 Task: Select a due date automation when advanced on, 2 days after a card is due add dates starting in more than 1 working days at 11:00 AM.
Action: Mouse moved to (1132, 85)
Screenshot: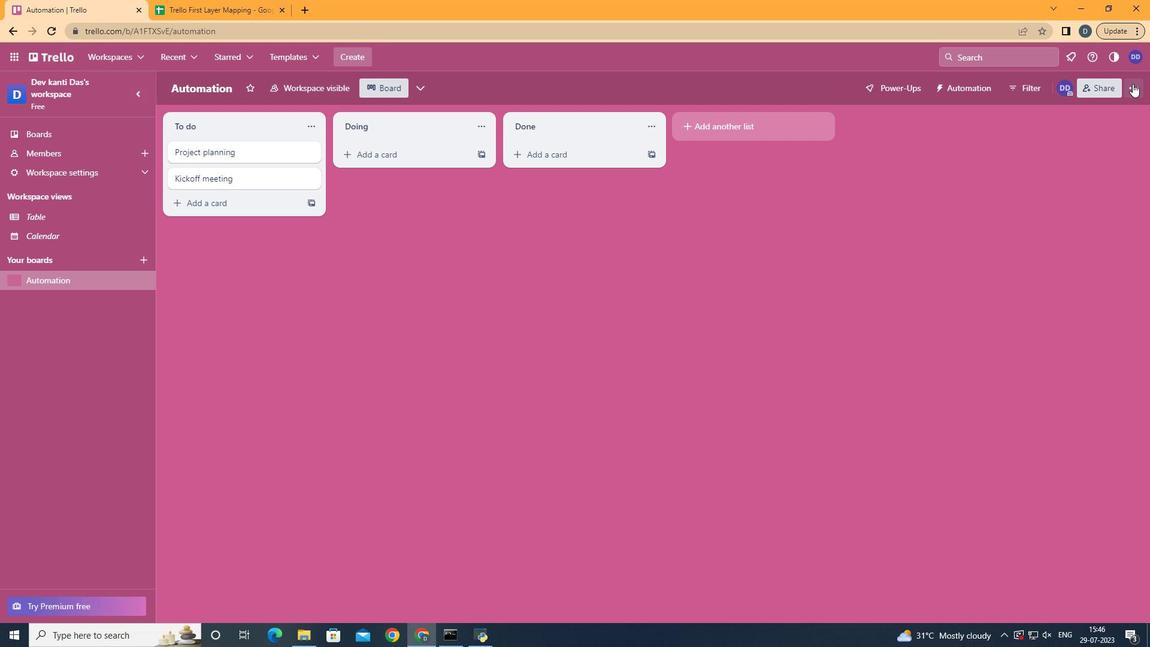 
Action: Mouse pressed left at (1132, 85)
Screenshot: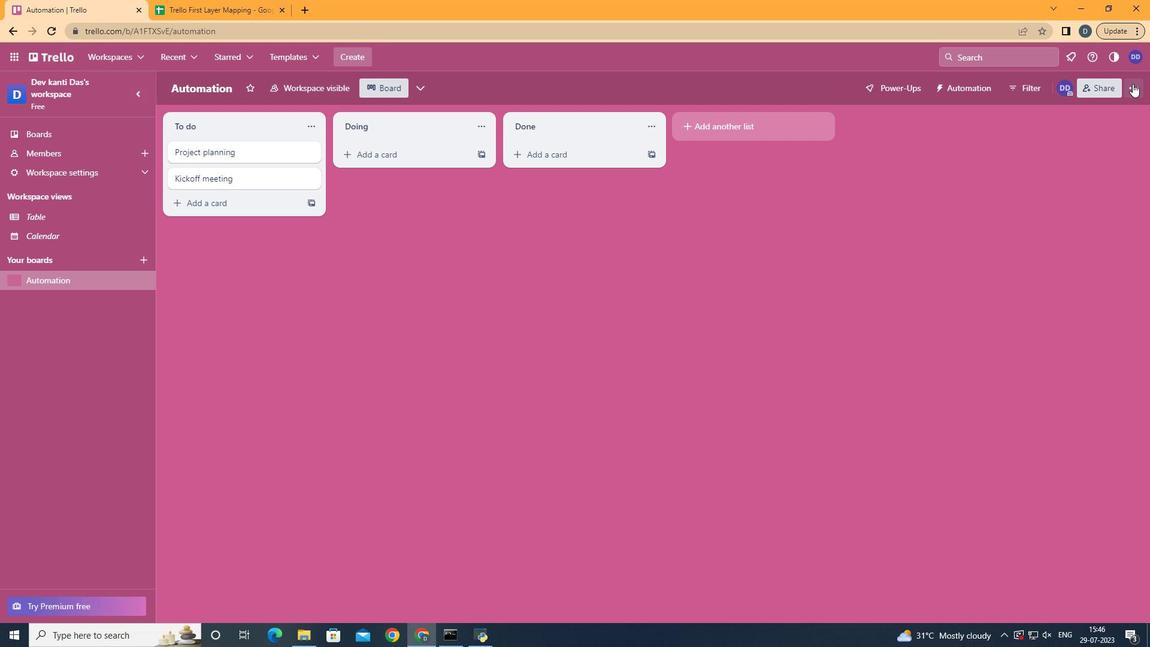 
Action: Mouse moved to (1080, 252)
Screenshot: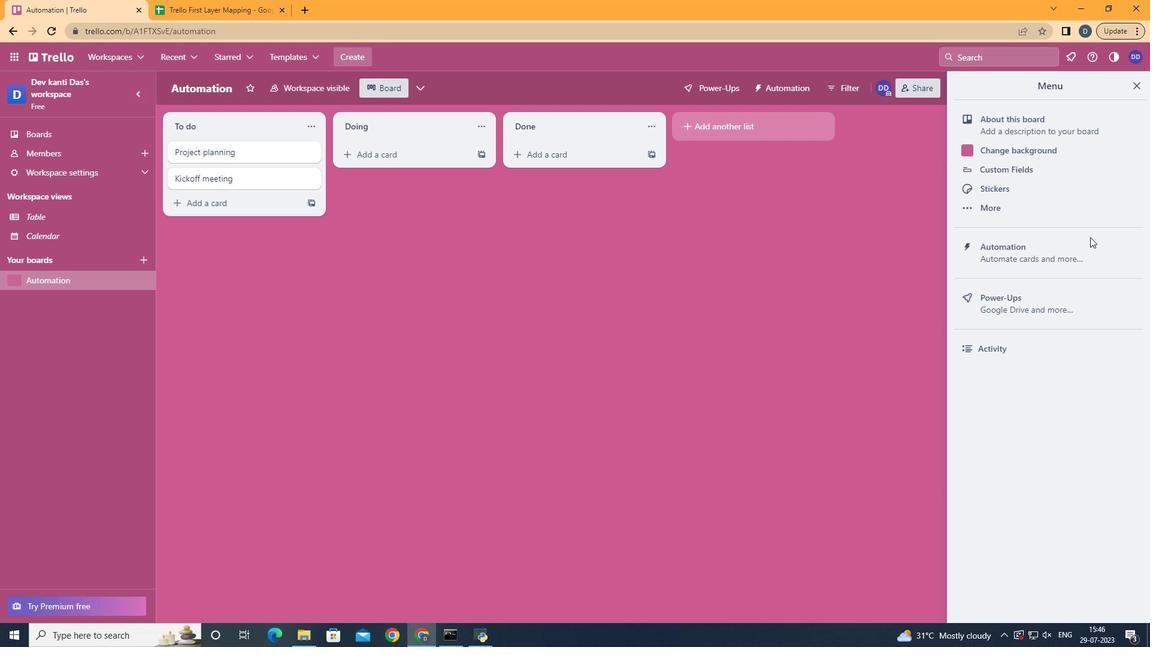 
Action: Mouse pressed left at (1080, 252)
Screenshot: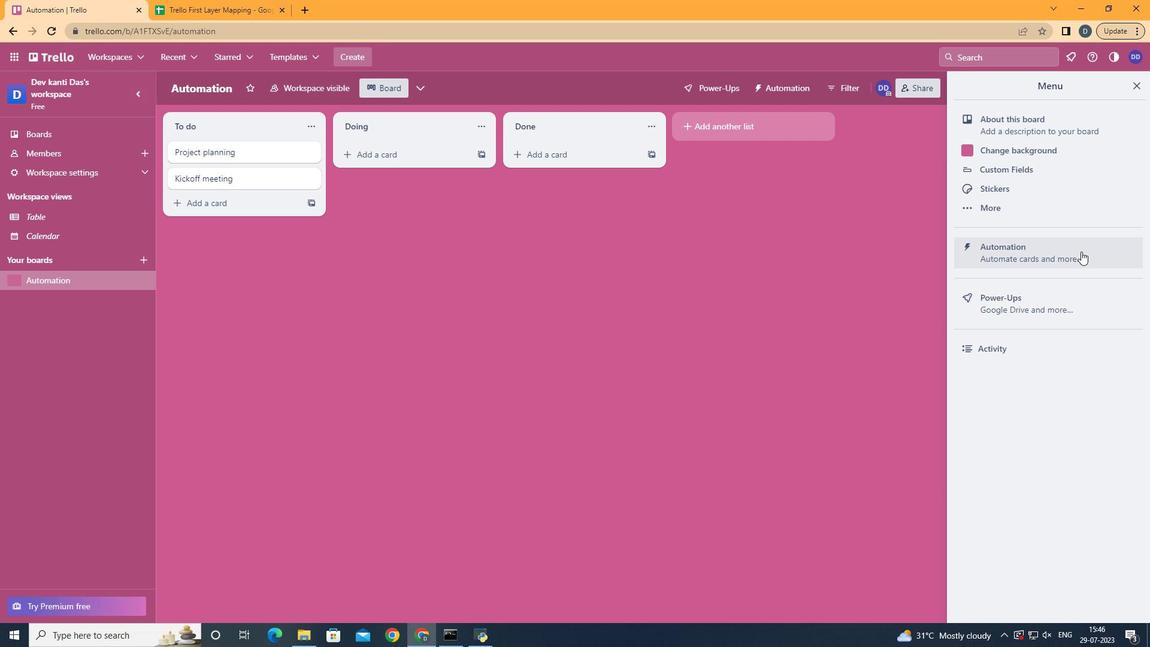 
Action: Mouse moved to (238, 233)
Screenshot: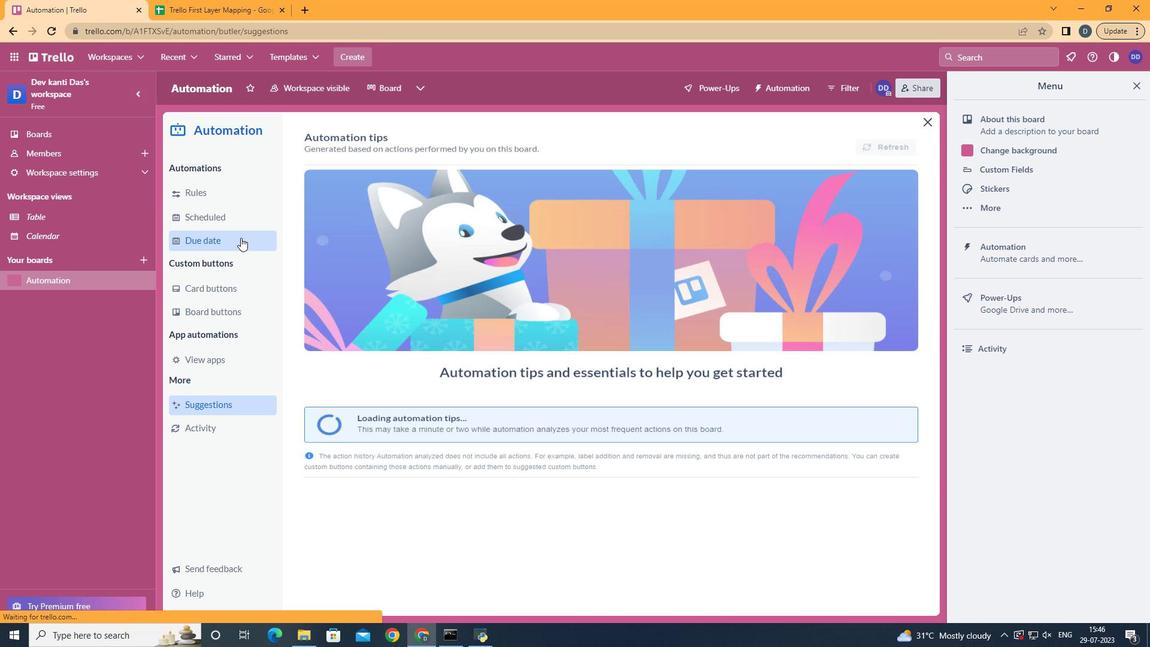 
Action: Mouse pressed left at (238, 233)
Screenshot: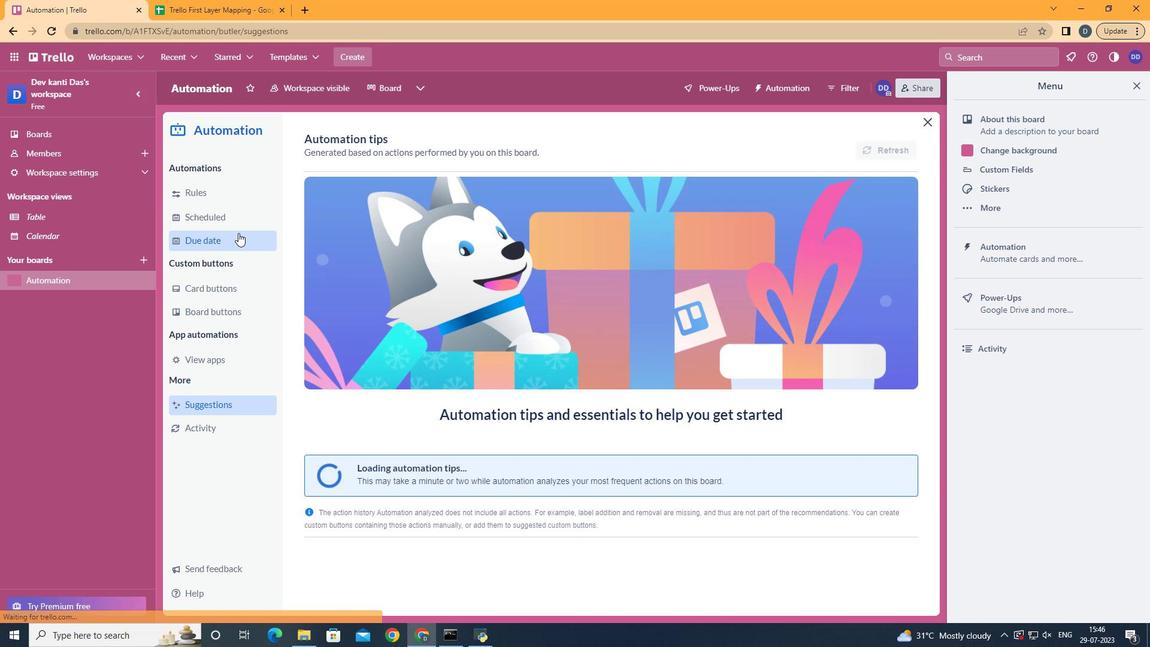 
Action: Mouse moved to (827, 132)
Screenshot: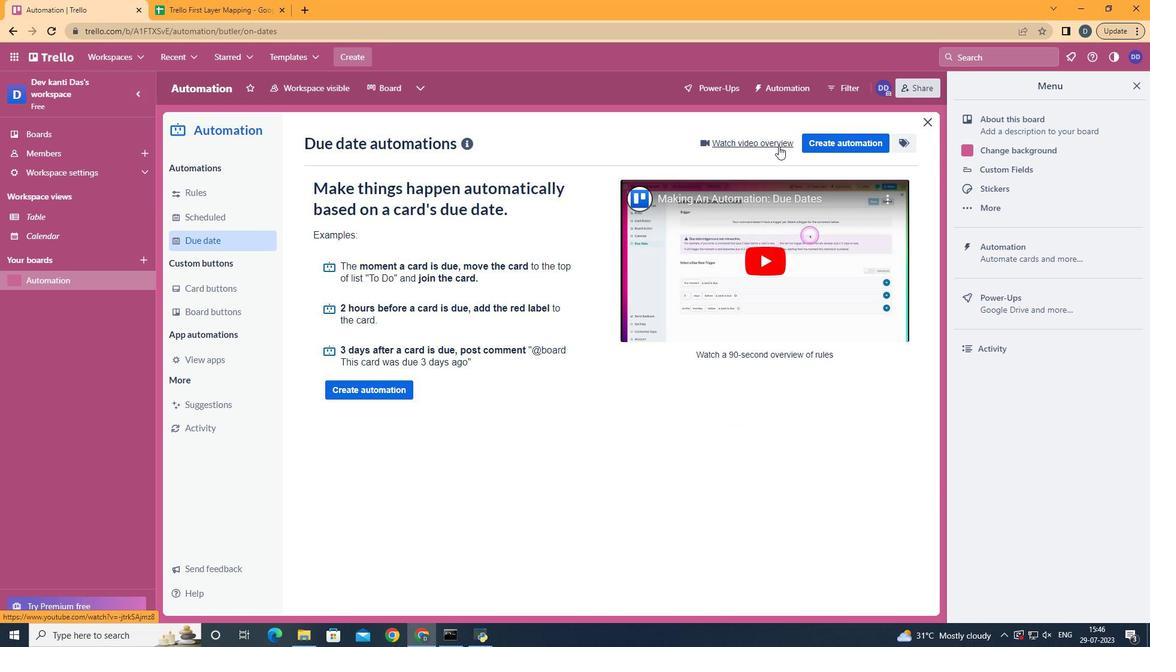 
Action: Mouse pressed left at (827, 132)
Screenshot: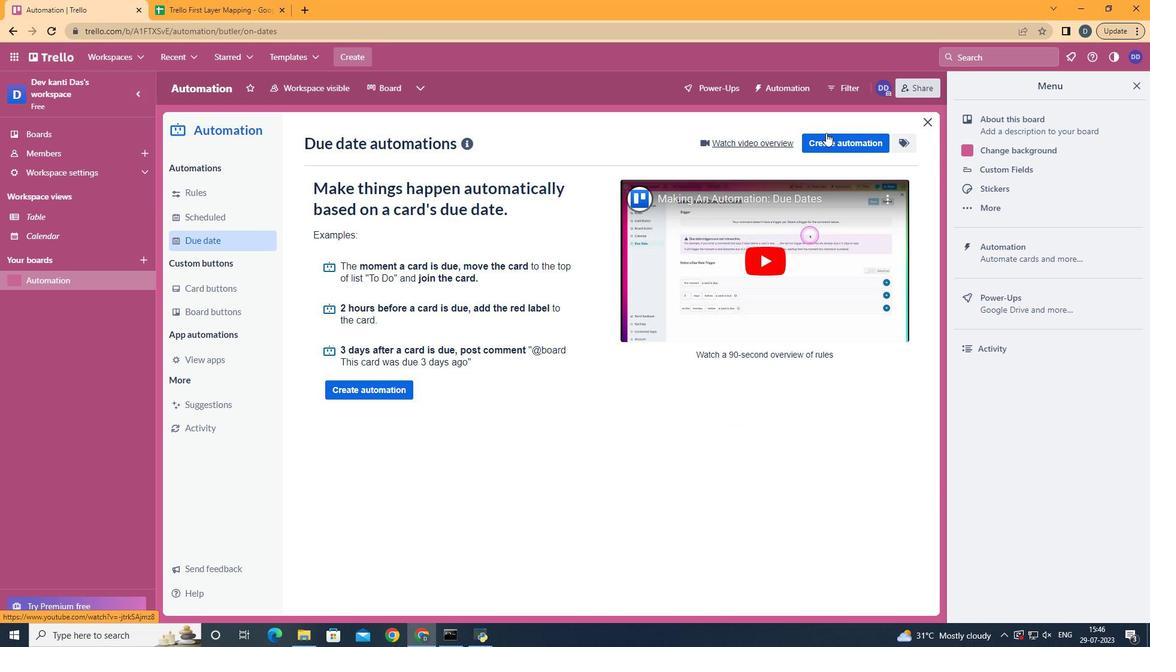 
Action: Mouse moved to (833, 150)
Screenshot: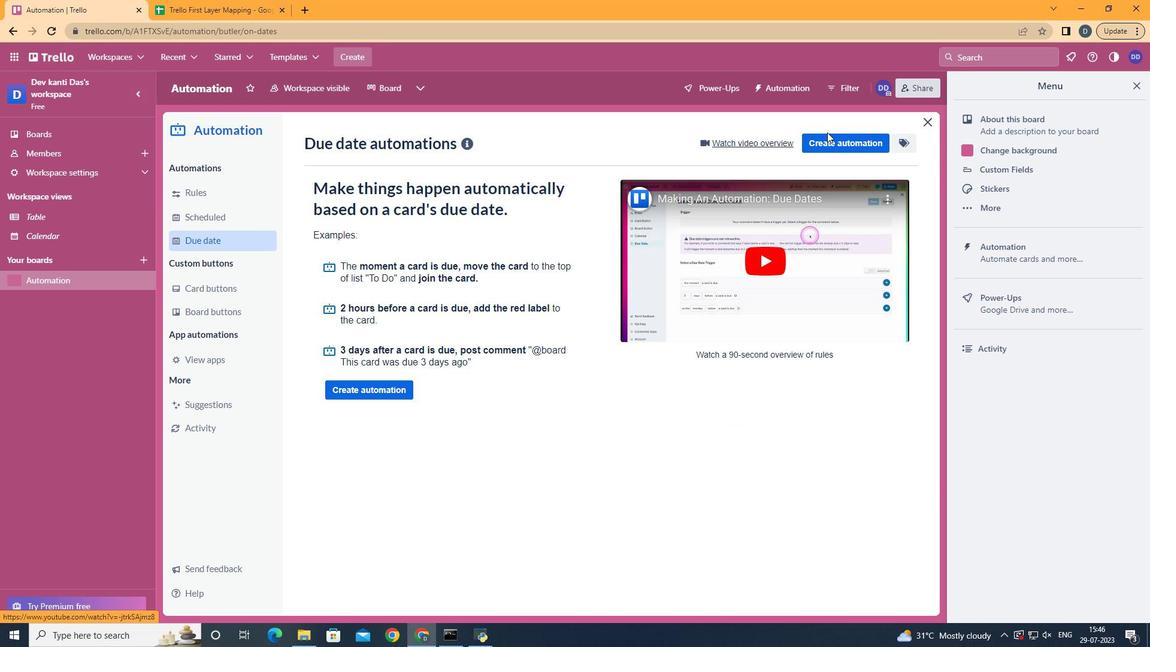 
Action: Mouse pressed left at (833, 150)
Screenshot: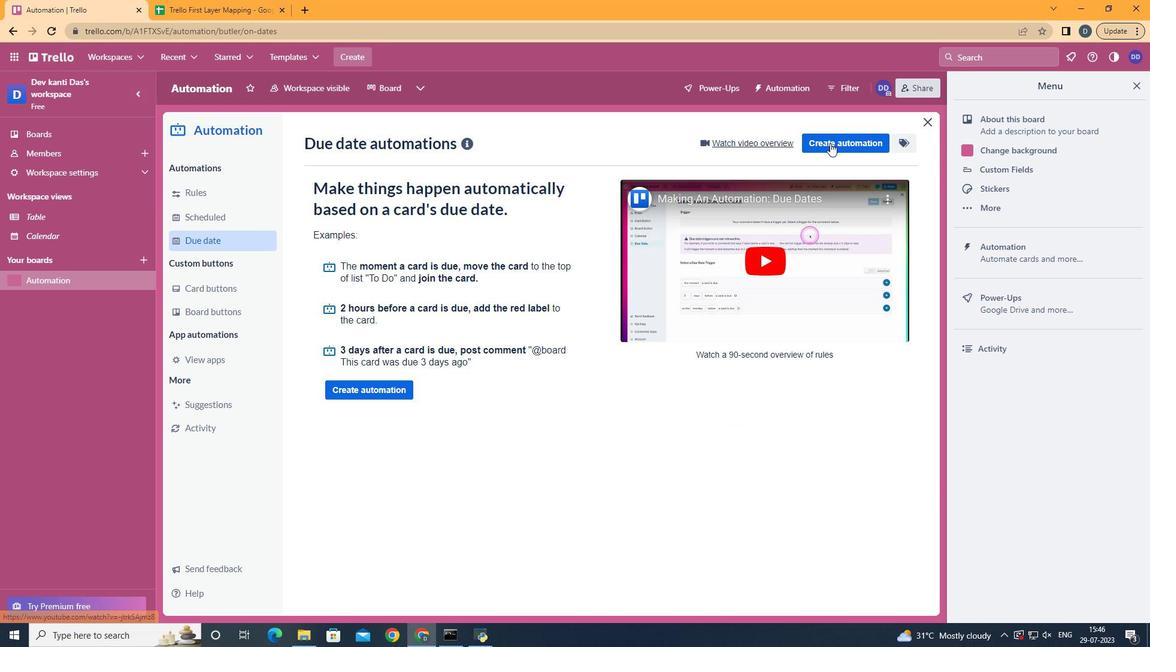 
Action: Mouse moved to (624, 256)
Screenshot: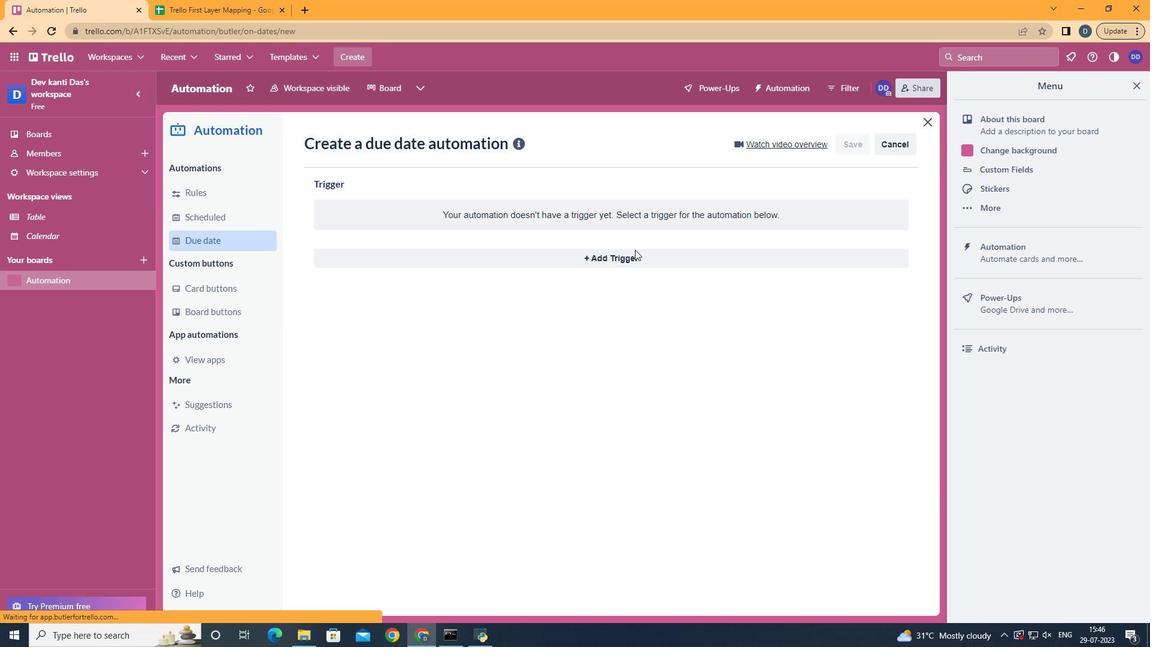 
Action: Mouse pressed left at (624, 256)
Screenshot: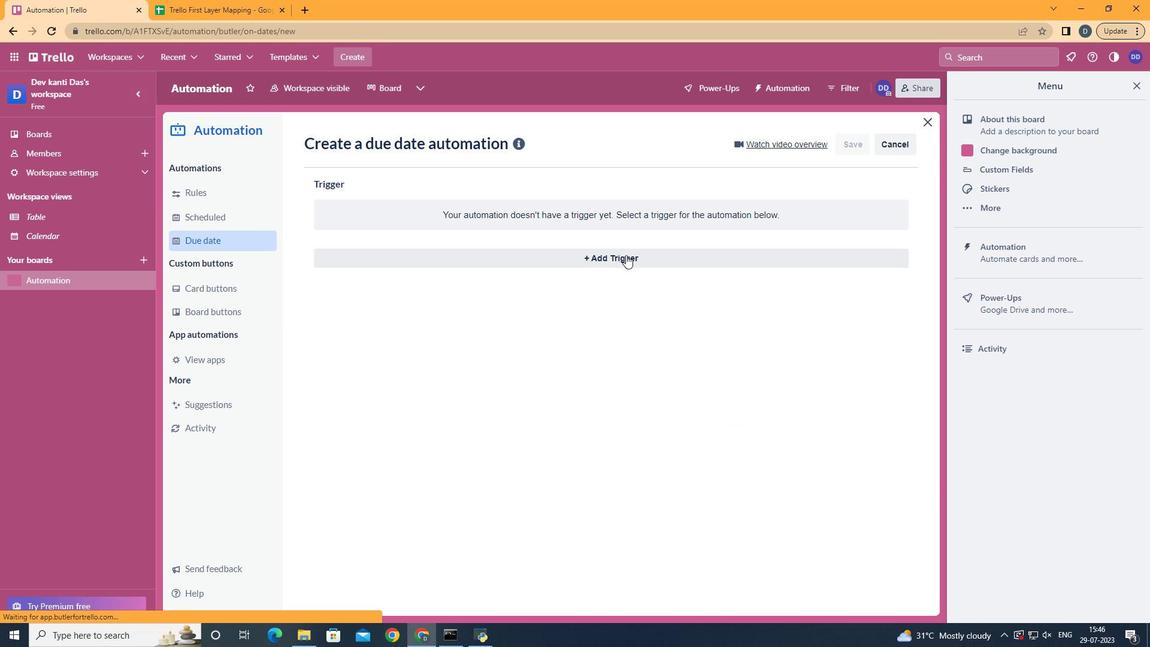 
Action: Mouse moved to (422, 486)
Screenshot: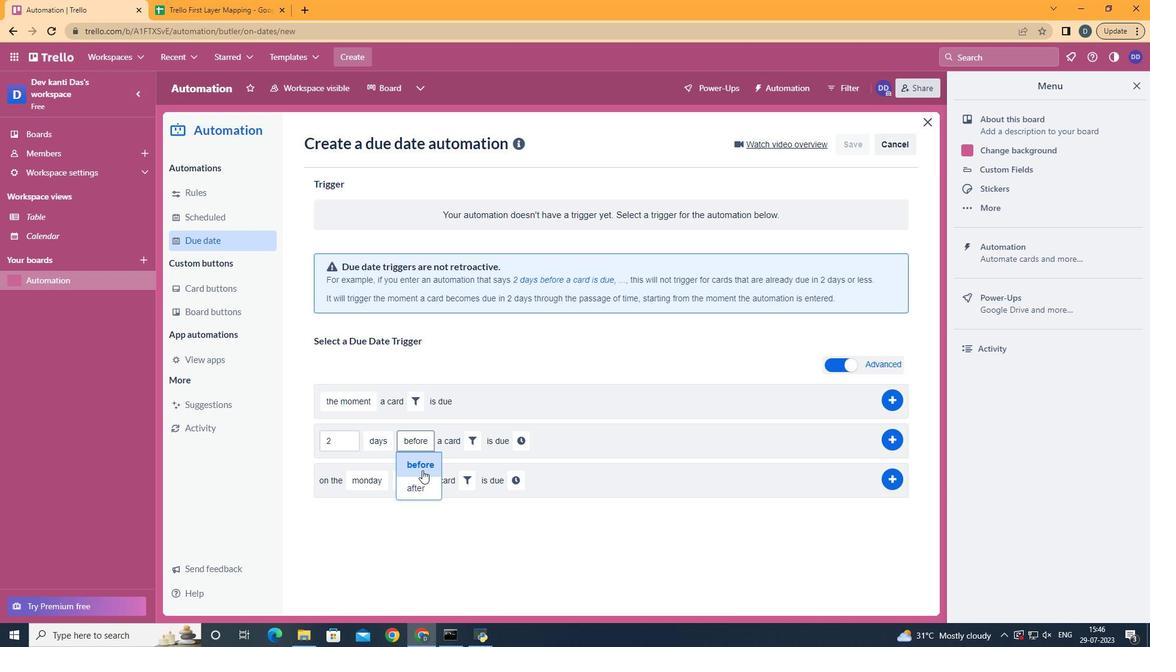
Action: Mouse pressed left at (422, 486)
Screenshot: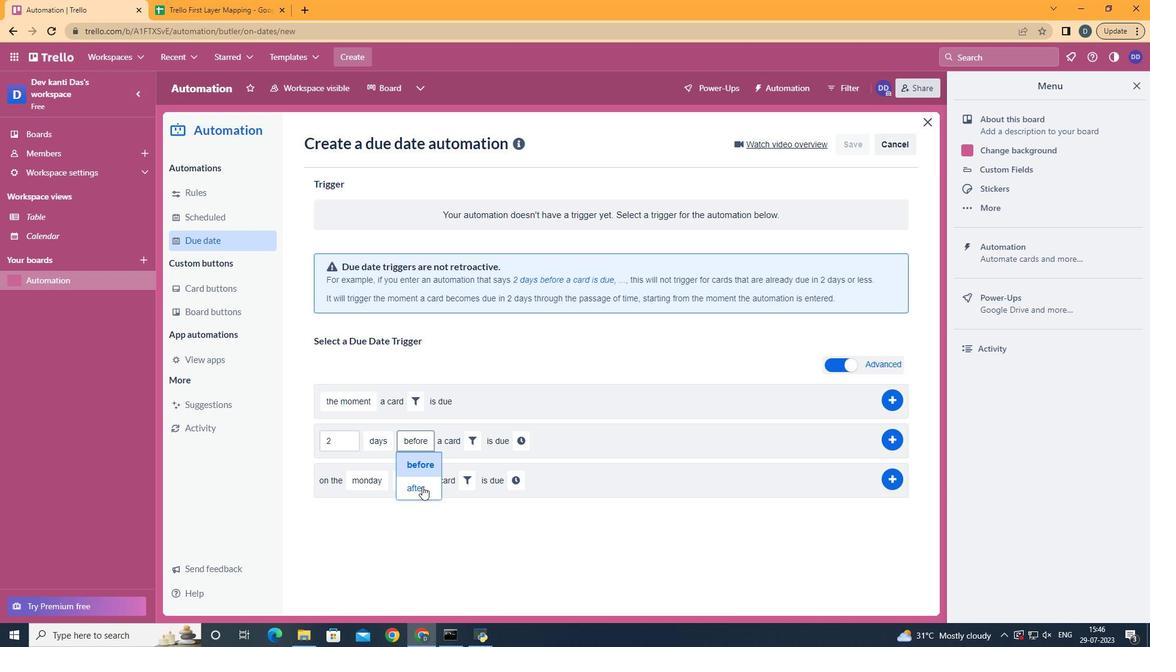 
Action: Mouse moved to (466, 443)
Screenshot: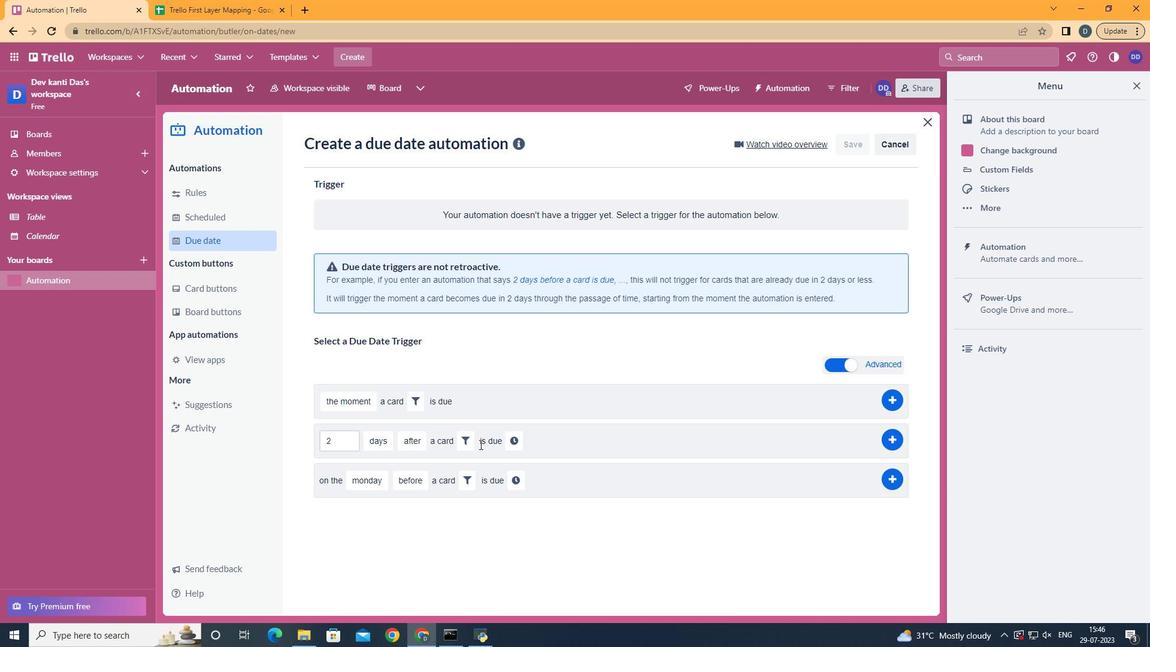 
Action: Mouse pressed left at (466, 443)
Screenshot: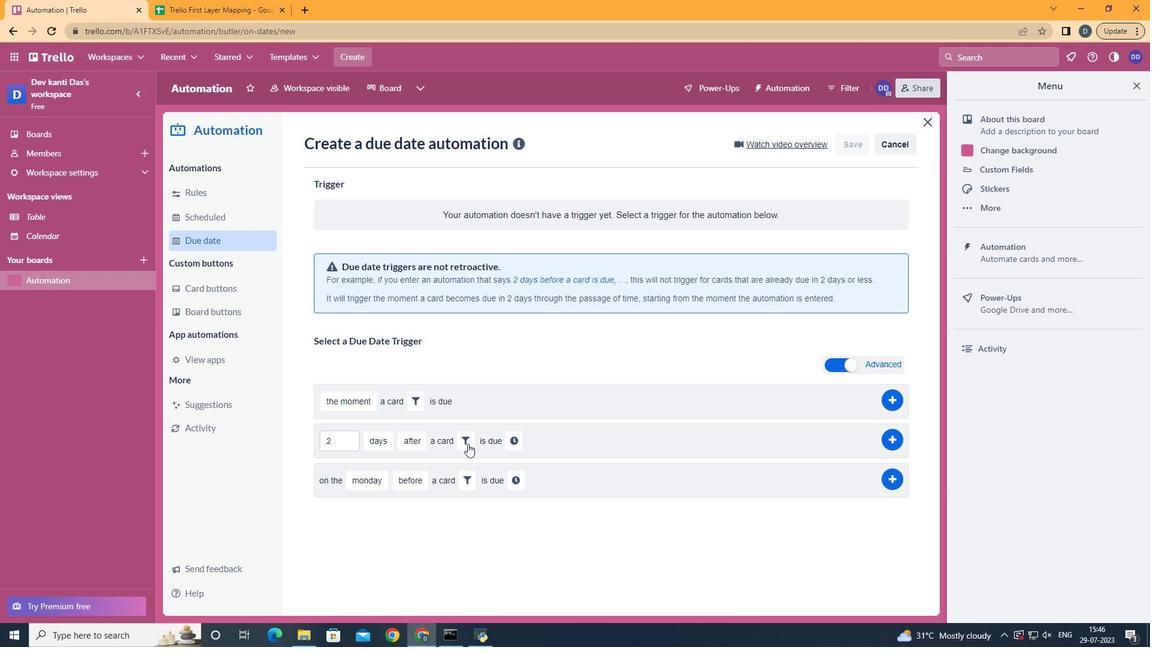 
Action: Mouse moved to (539, 489)
Screenshot: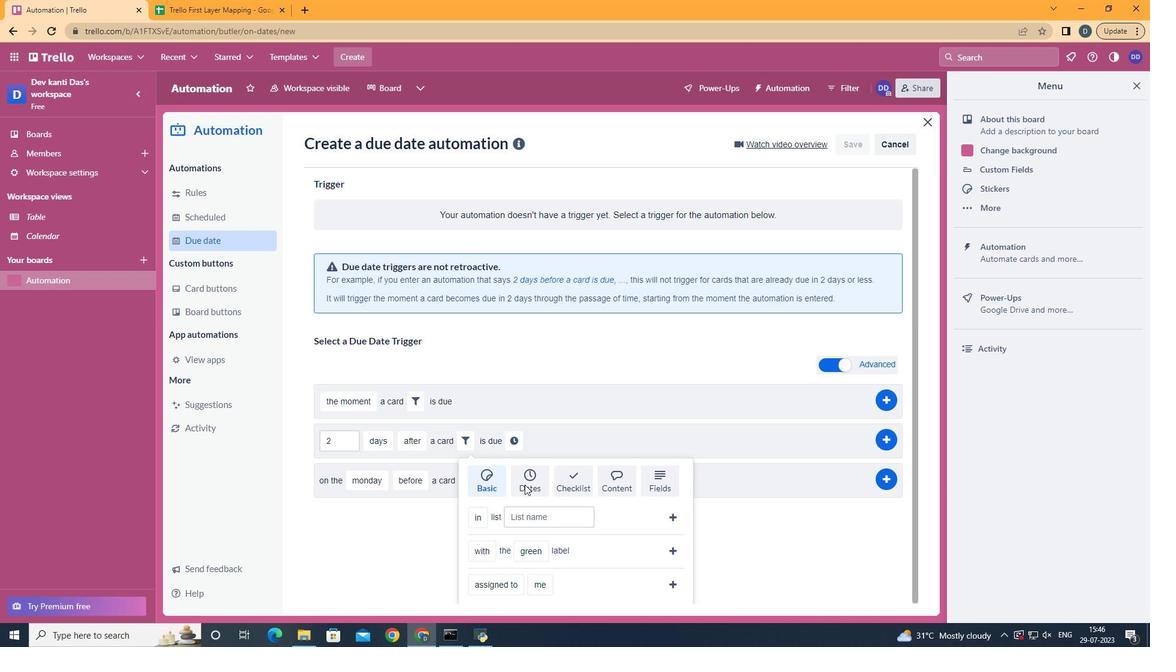 
Action: Mouse pressed left at (539, 489)
Screenshot: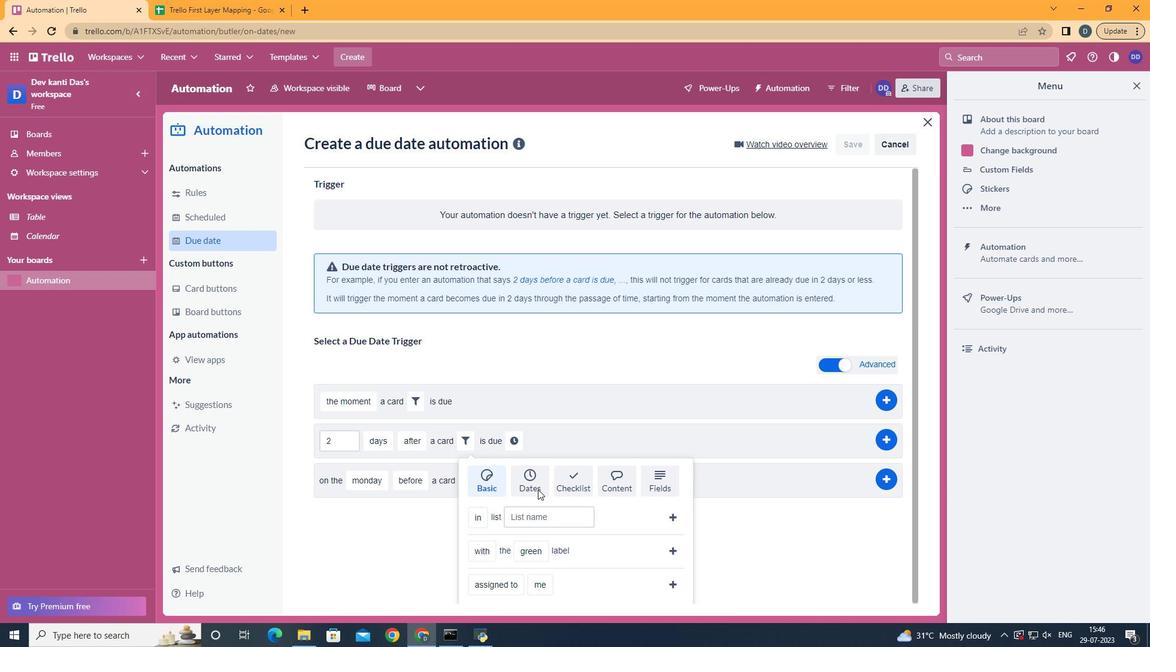 
Action: Mouse scrolled (539, 488) with delta (0, 0)
Screenshot: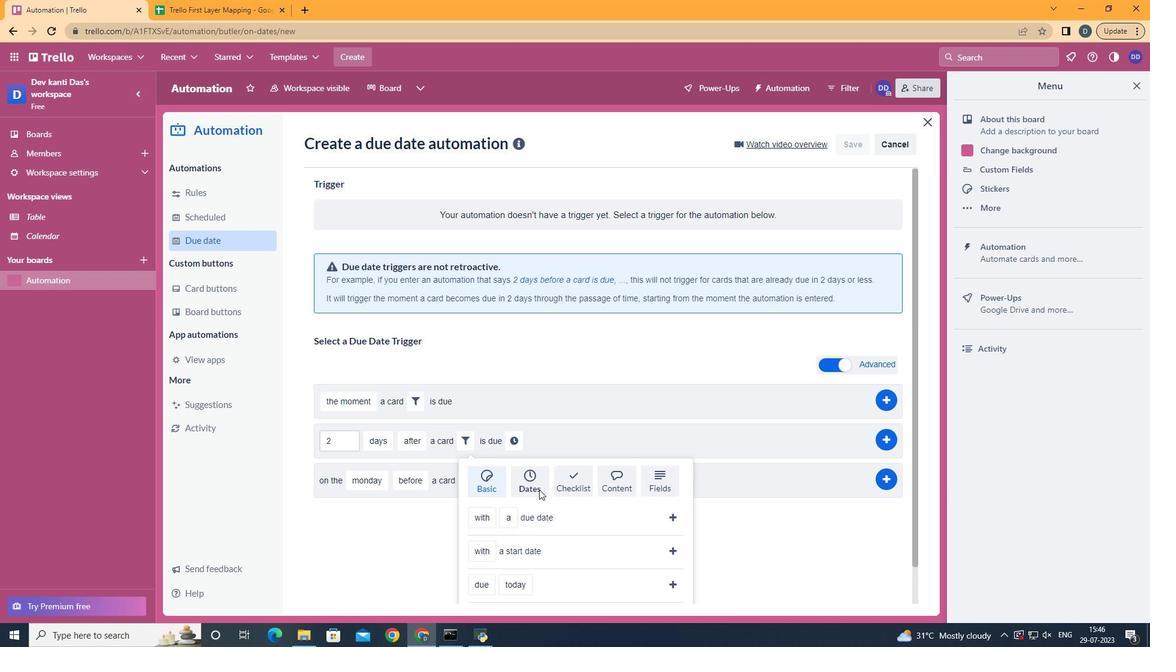 
Action: Mouse scrolled (539, 488) with delta (0, 0)
Screenshot: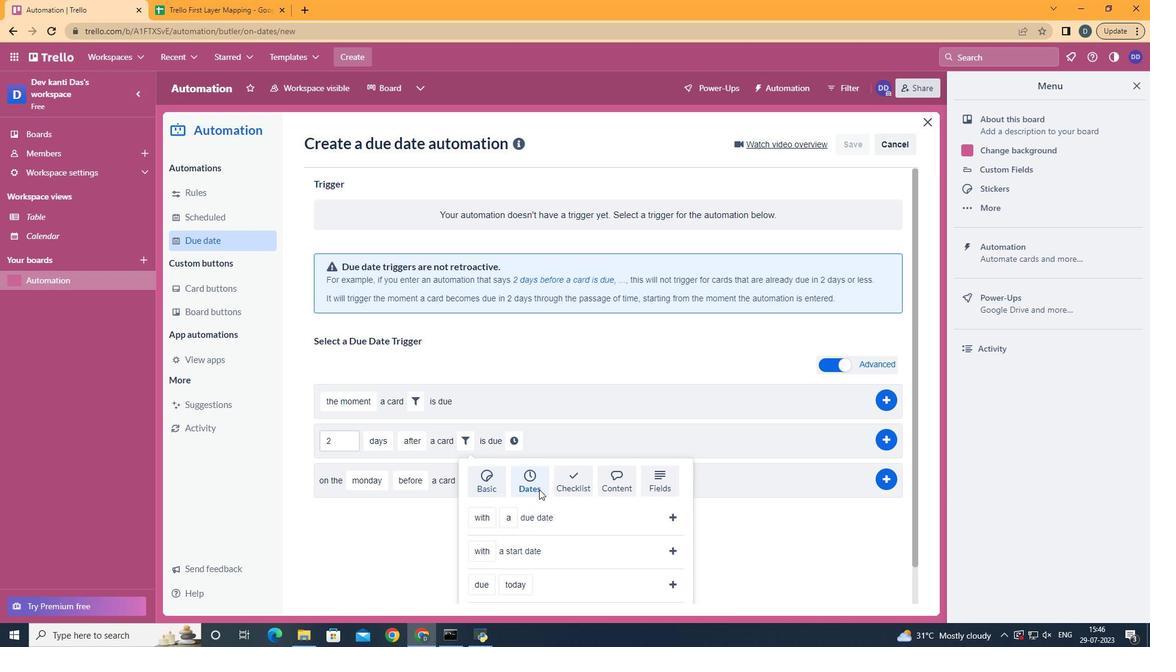 
Action: Mouse scrolled (539, 488) with delta (0, 0)
Screenshot: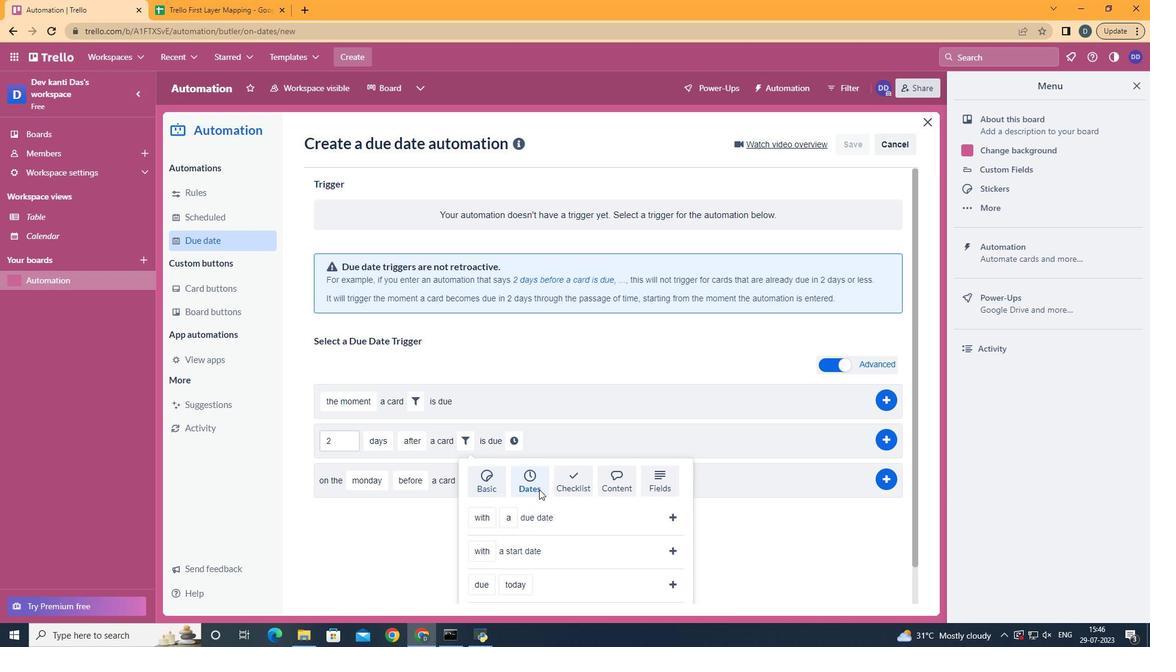 
Action: Mouse scrolled (539, 488) with delta (0, 0)
Screenshot: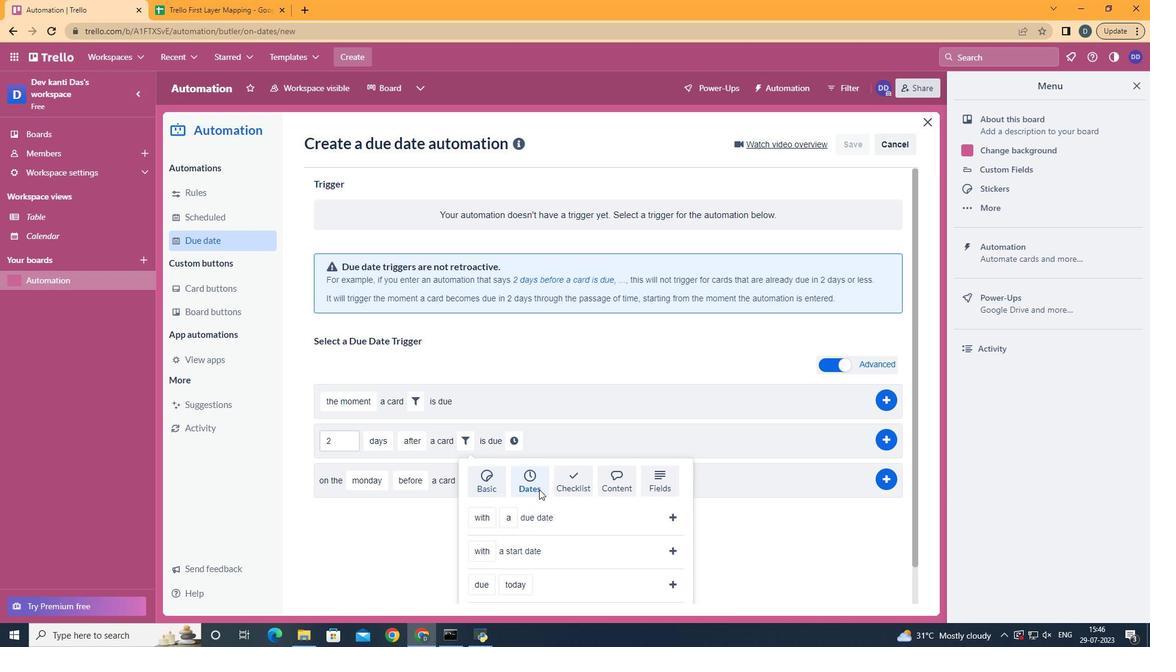
Action: Mouse moved to (488, 554)
Screenshot: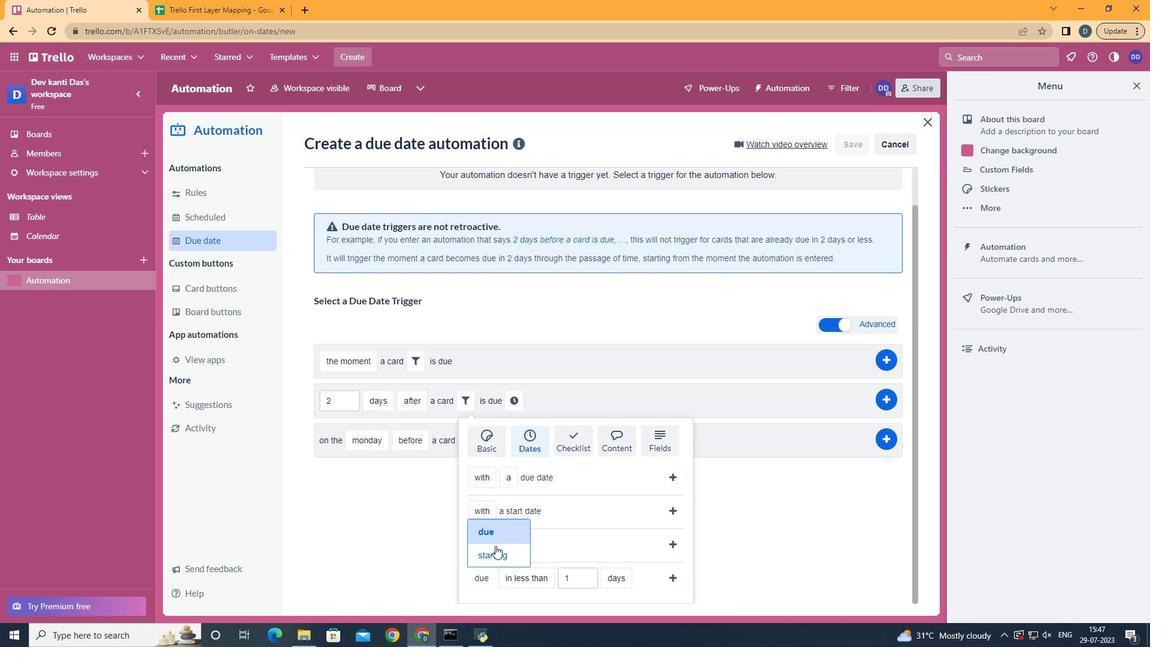 
Action: Mouse pressed left at (488, 551)
Screenshot: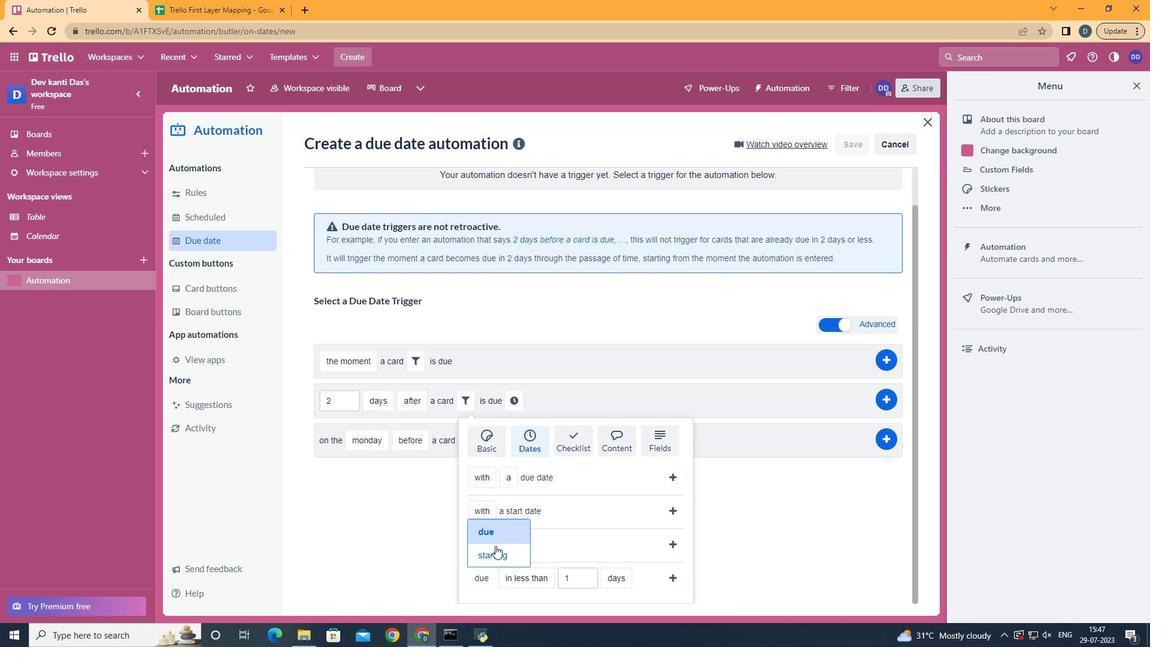
Action: Mouse moved to (558, 508)
Screenshot: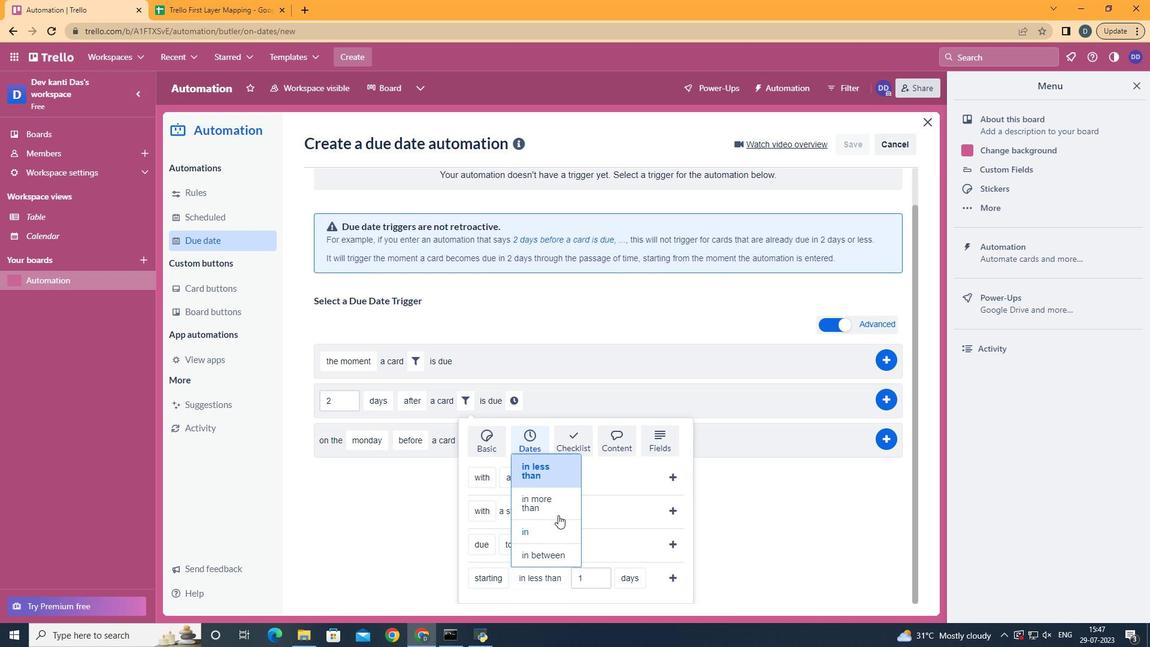 
Action: Mouse pressed left at (558, 508)
Screenshot: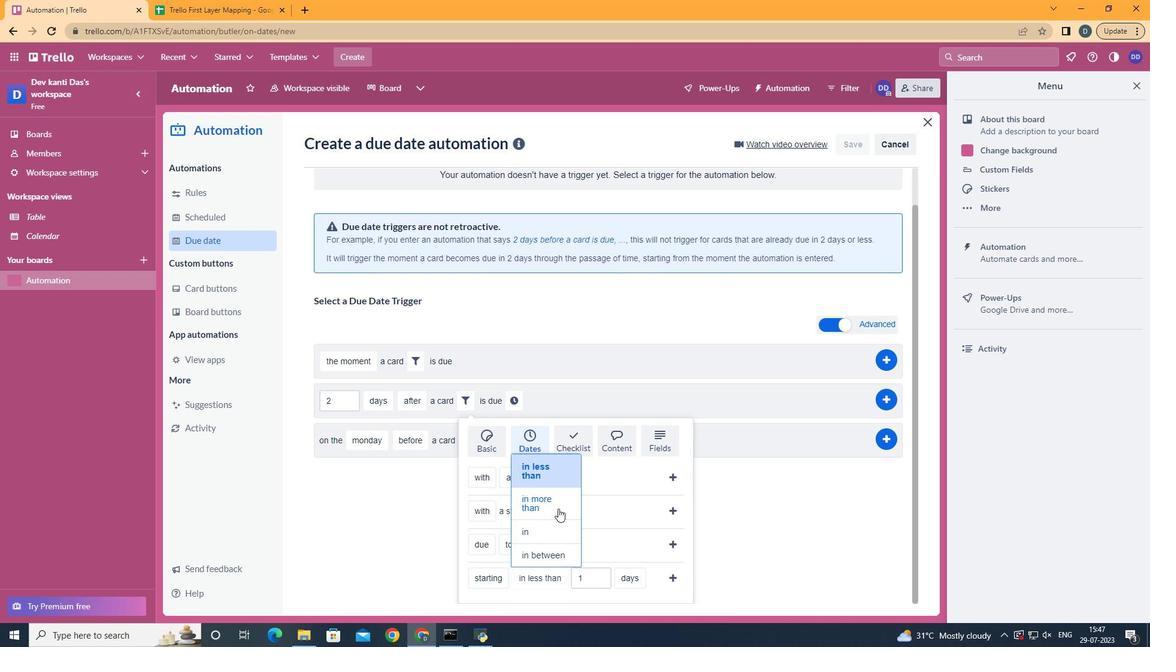 
Action: Mouse moved to (640, 560)
Screenshot: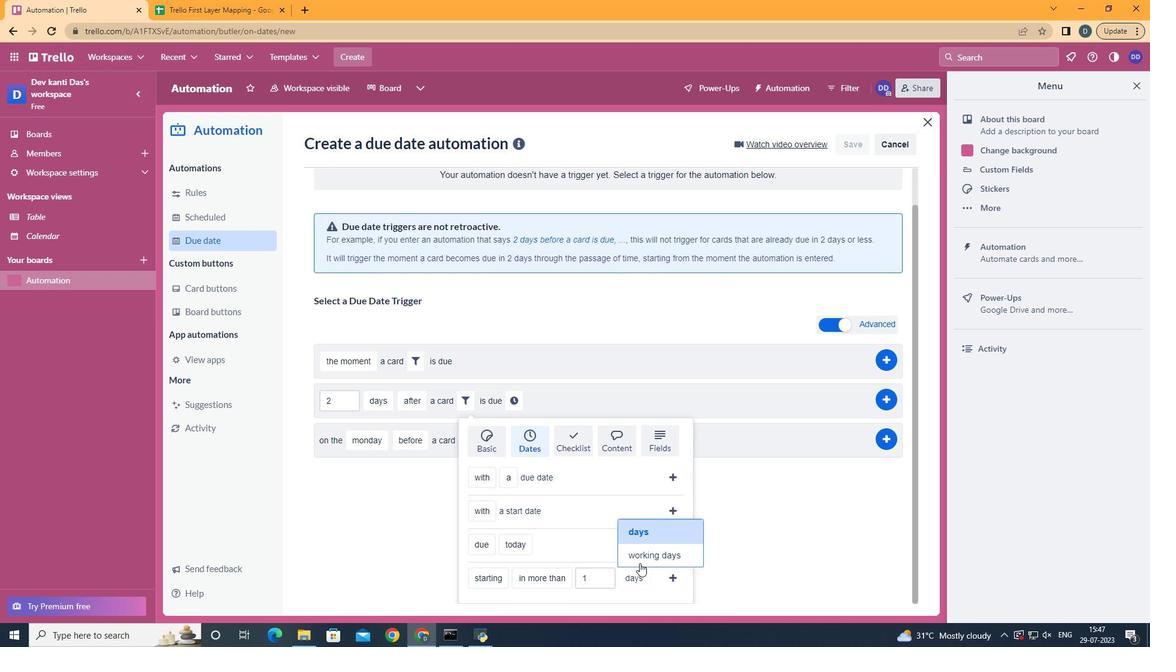 
Action: Mouse pressed left at (640, 560)
Screenshot: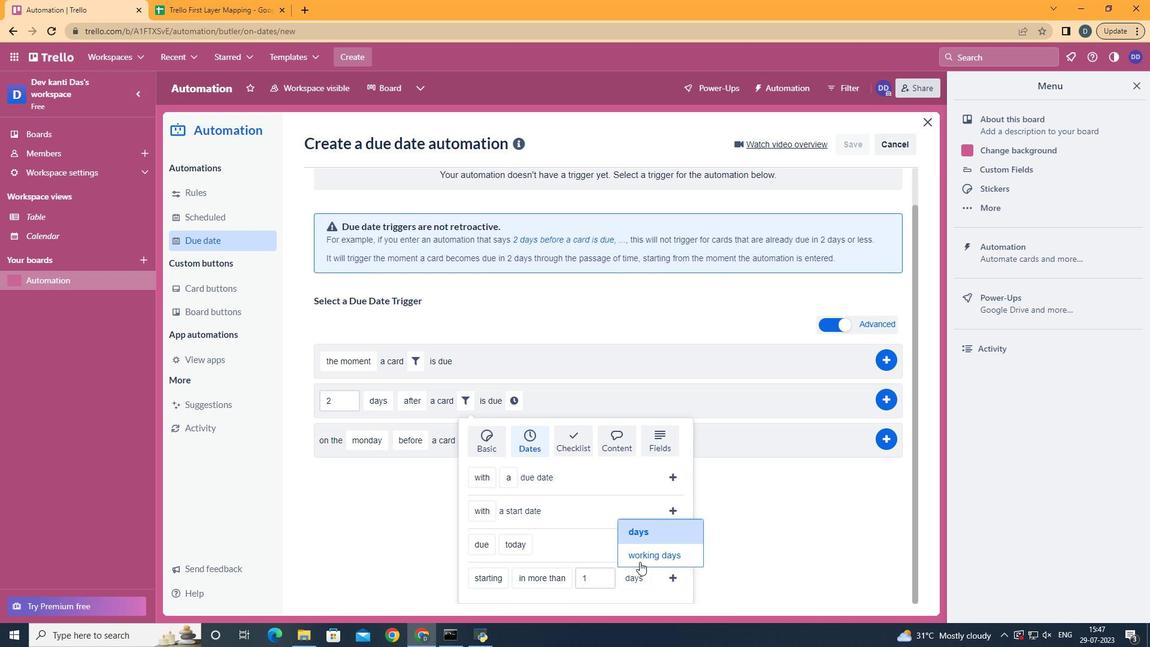 
Action: Mouse moved to (693, 573)
Screenshot: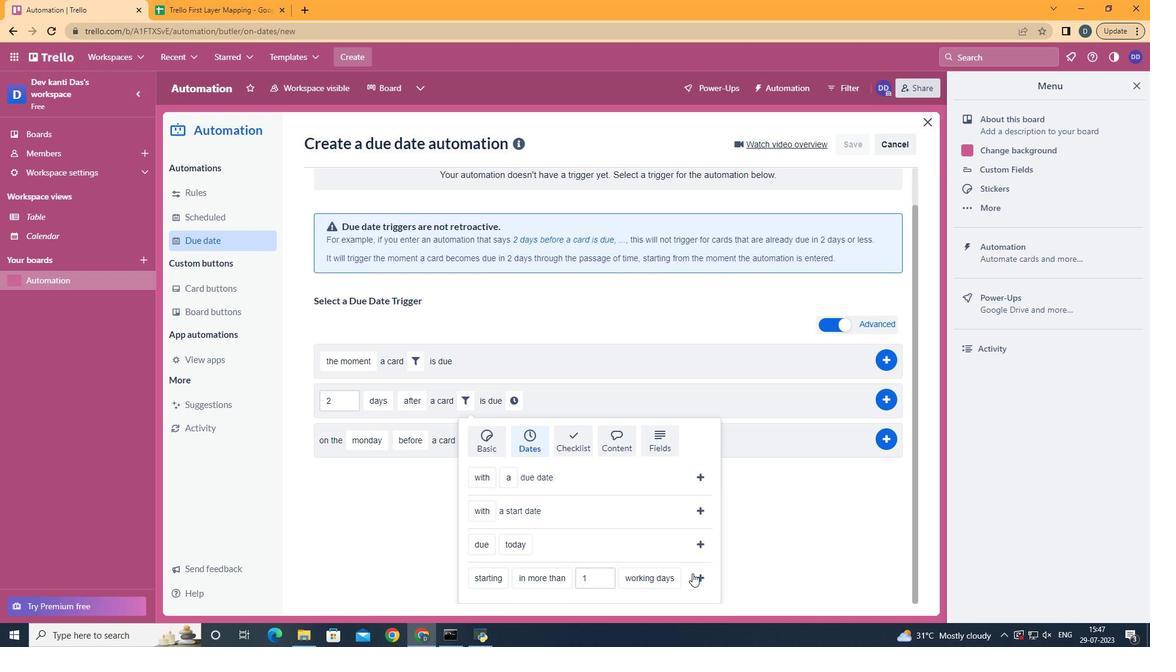 
Action: Mouse pressed left at (693, 573)
Screenshot: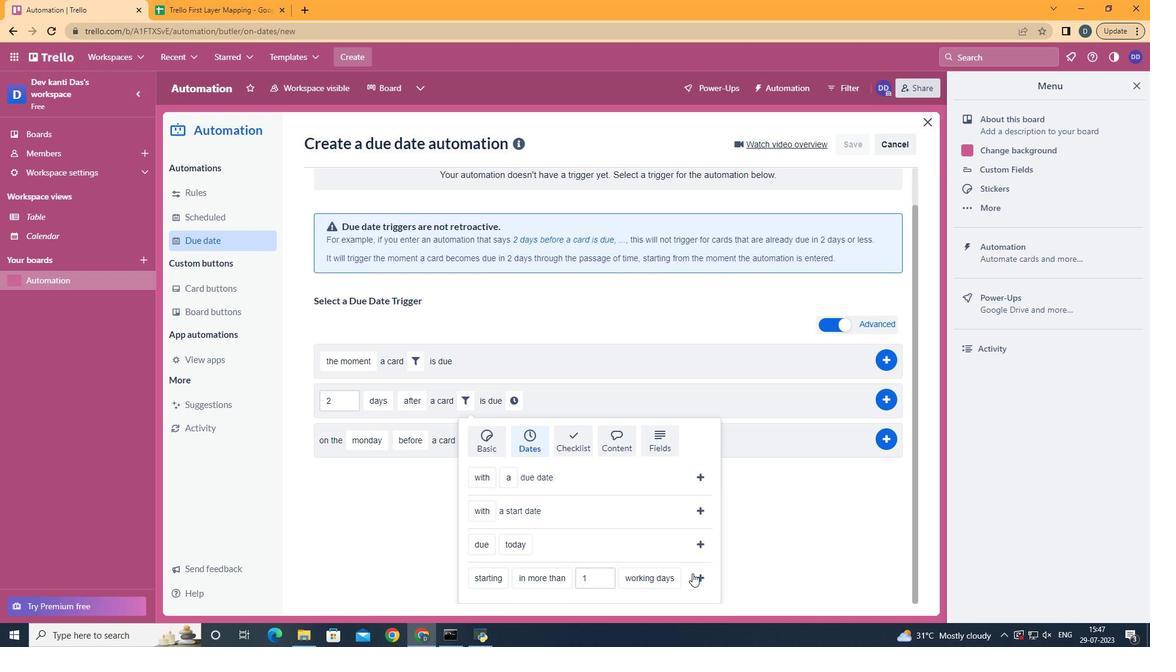 
Action: Mouse moved to (678, 449)
Screenshot: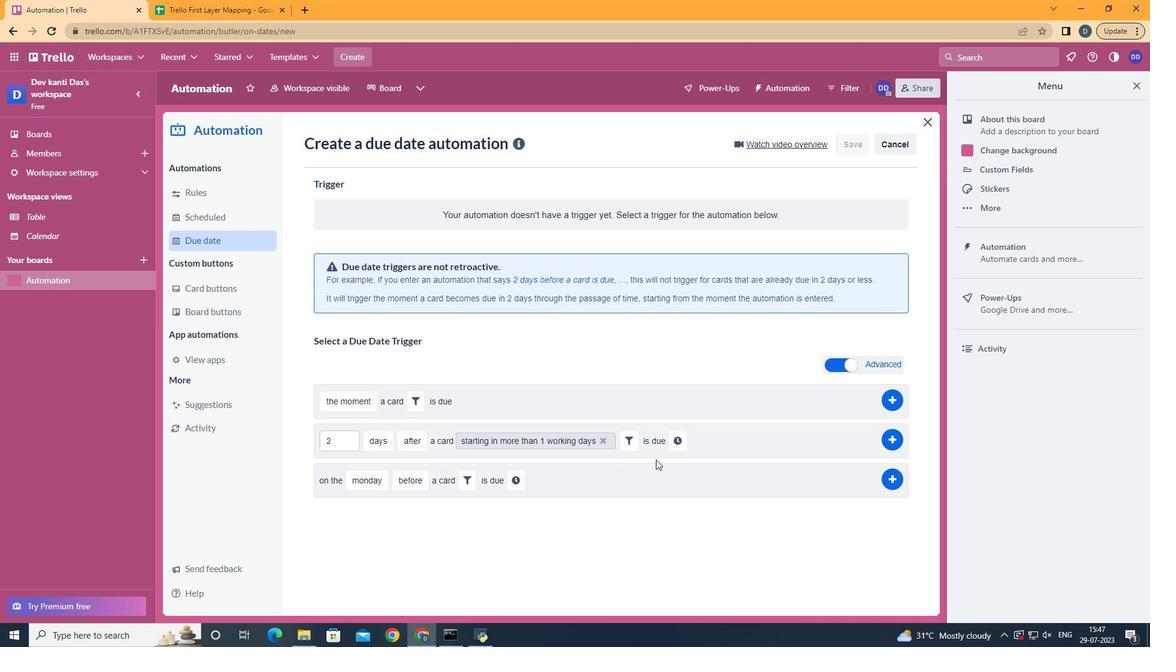 
Action: Mouse pressed left at (678, 449)
Screenshot: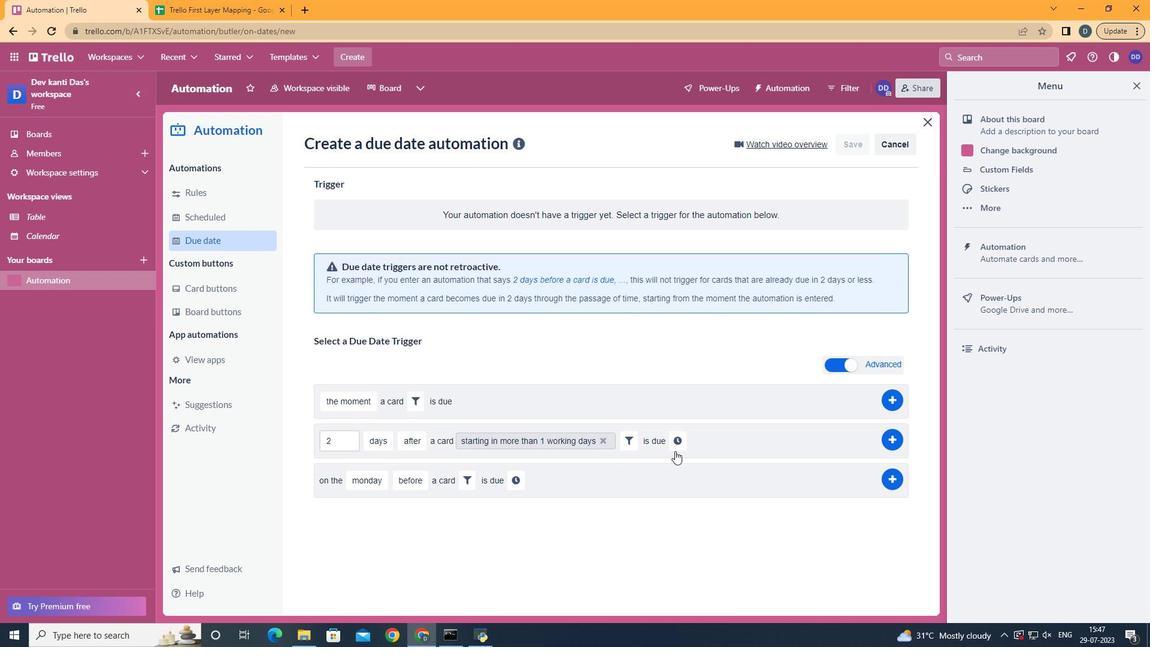 
Action: Mouse moved to (701, 446)
Screenshot: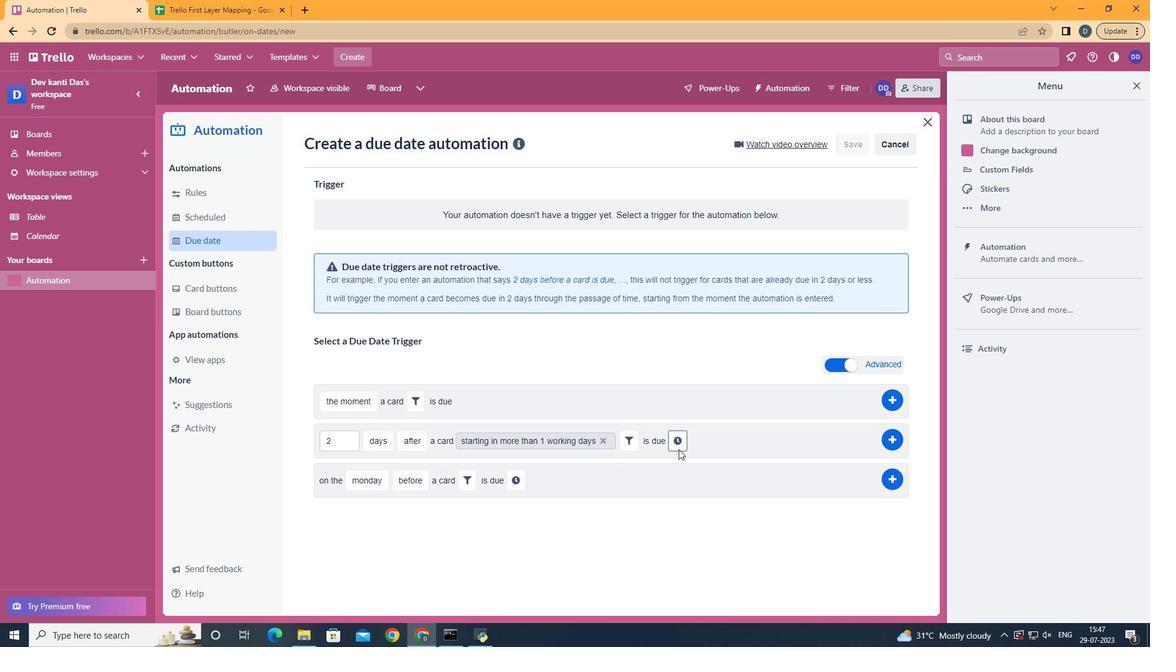 
Action: Mouse pressed left at (701, 446)
Screenshot: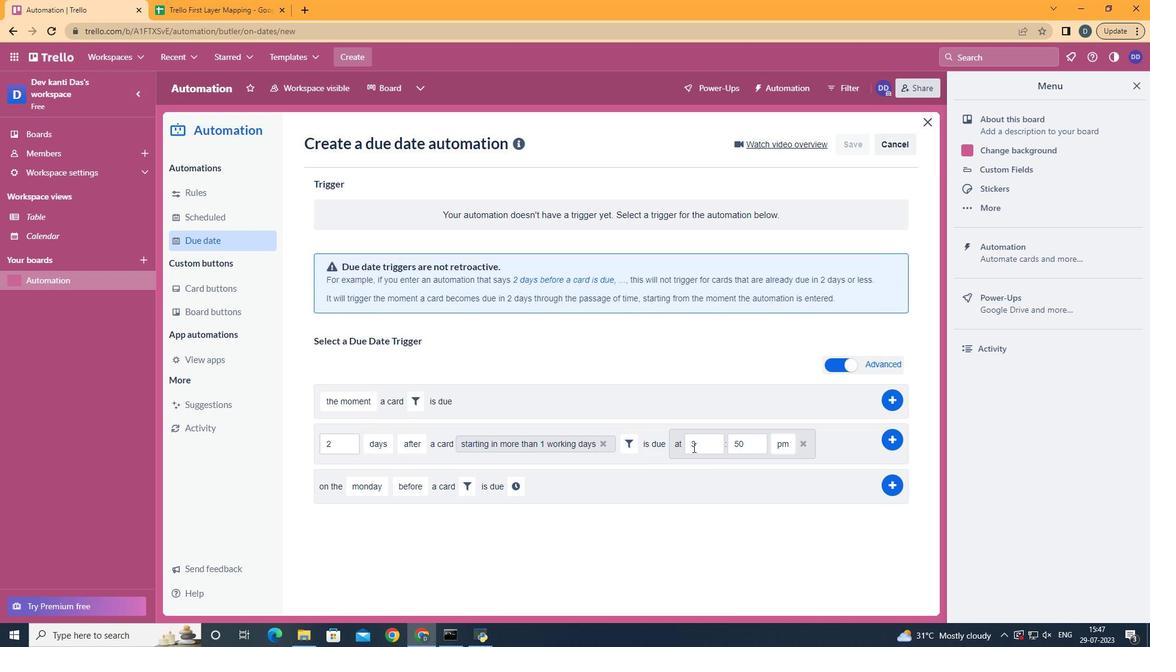 
Action: Key pressed <Key.backspace>11
Screenshot: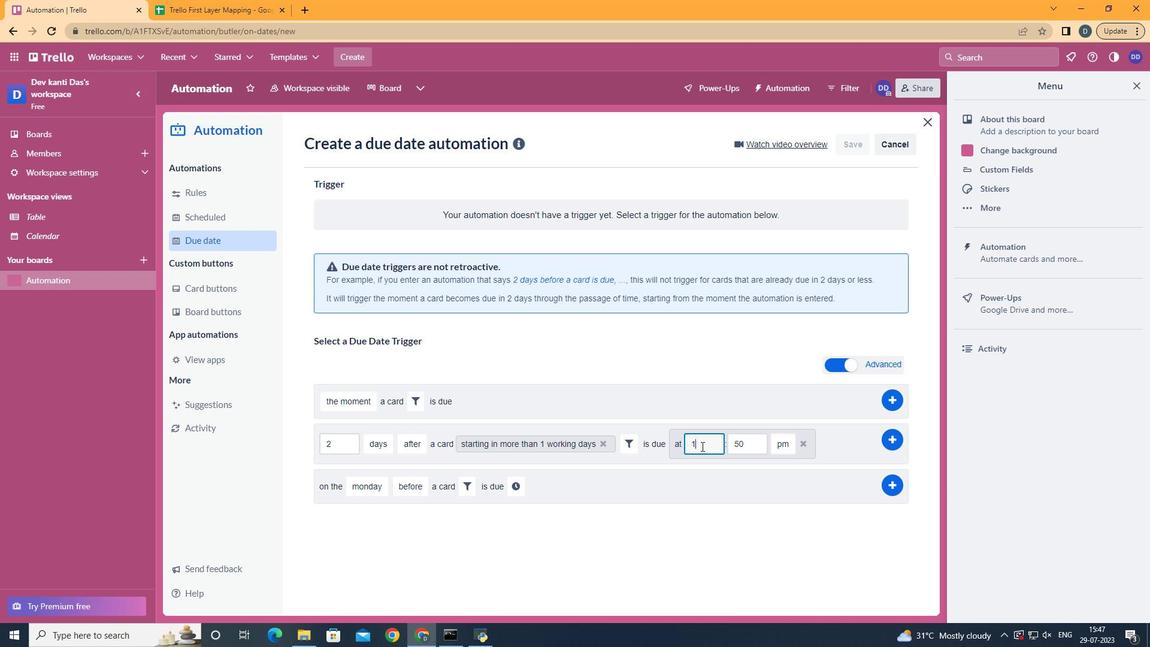 
Action: Mouse moved to (753, 438)
Screenshot: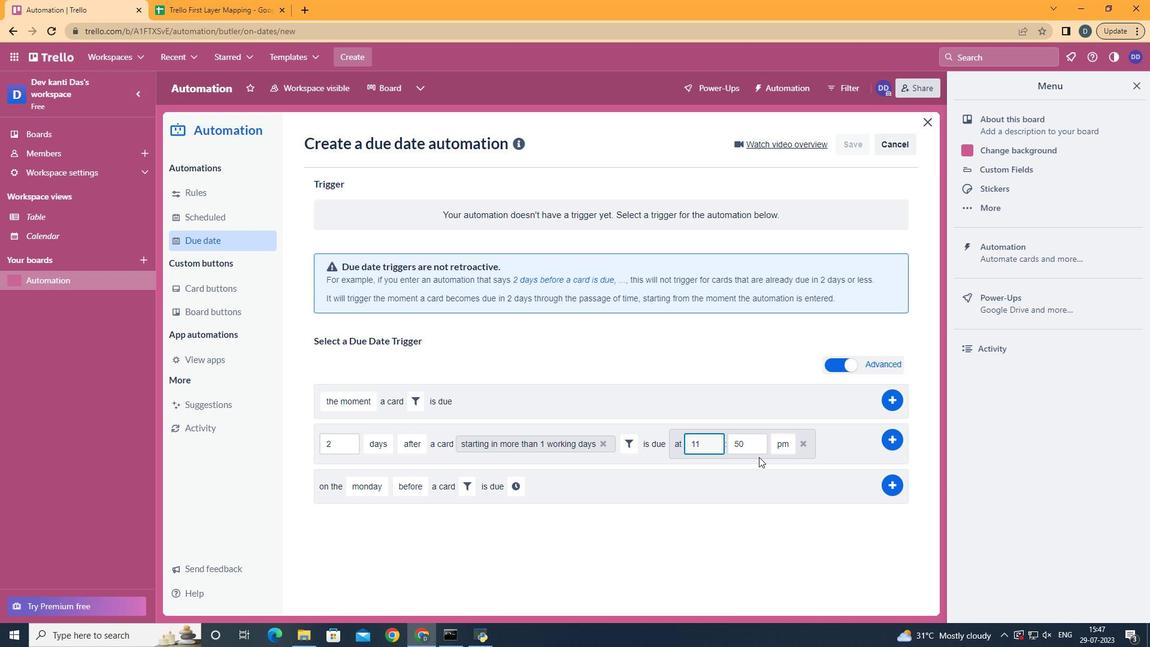 
Action: Mouse pressed left at (753, 438)
Screenshot: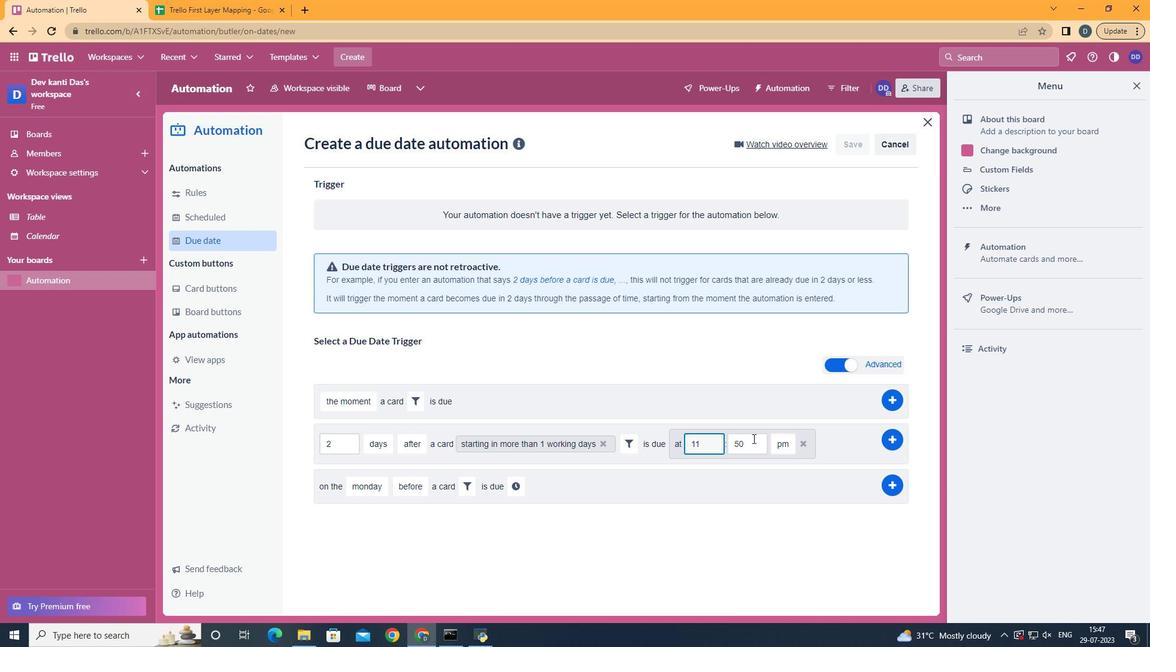 
Action: Key pressed <Key.backspace><Key.backspace>00
Screenshot: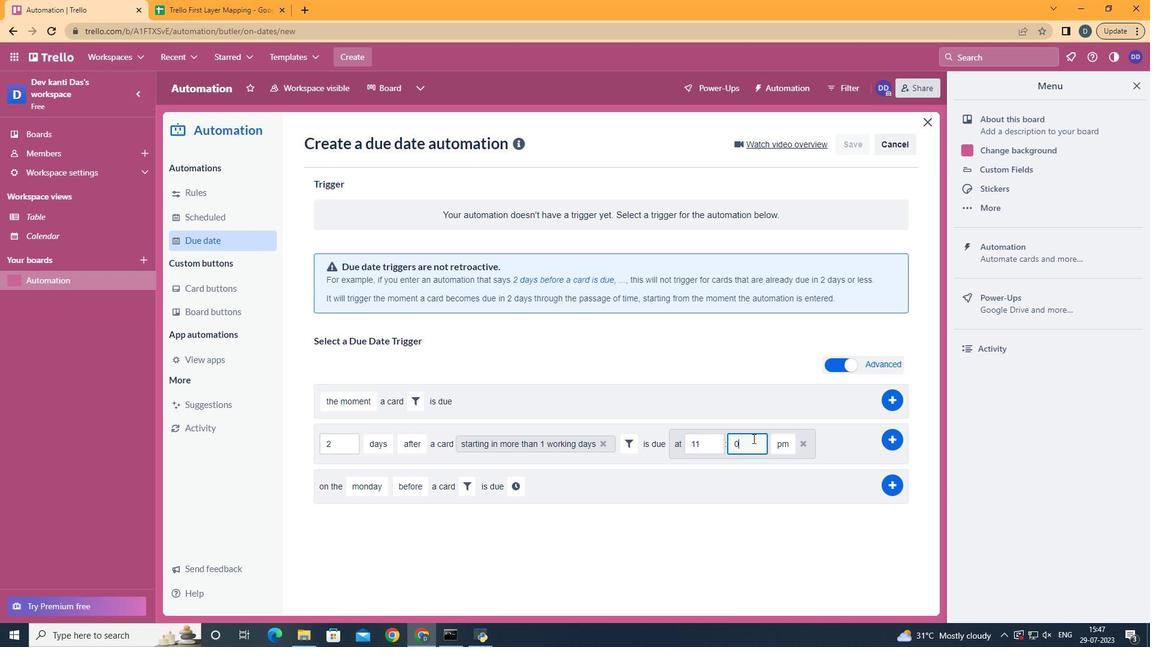 
Action: Mouse moved to (786, 468)
Screenshot: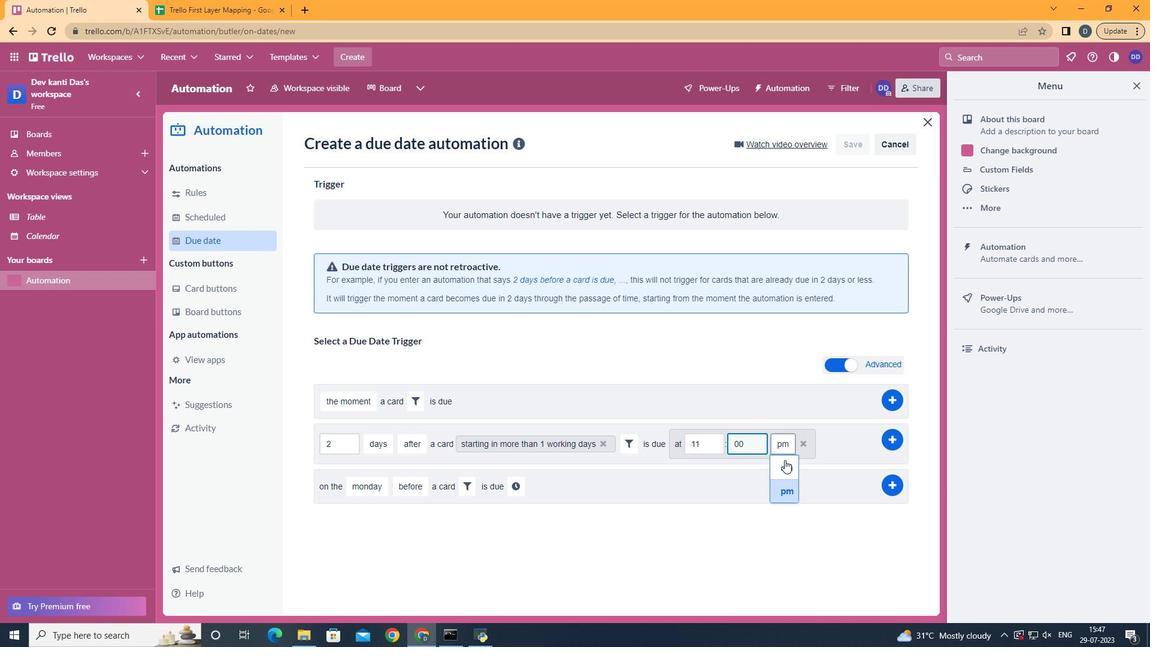 
Action: Mouse pressed left at (786, 468)
Screenshot: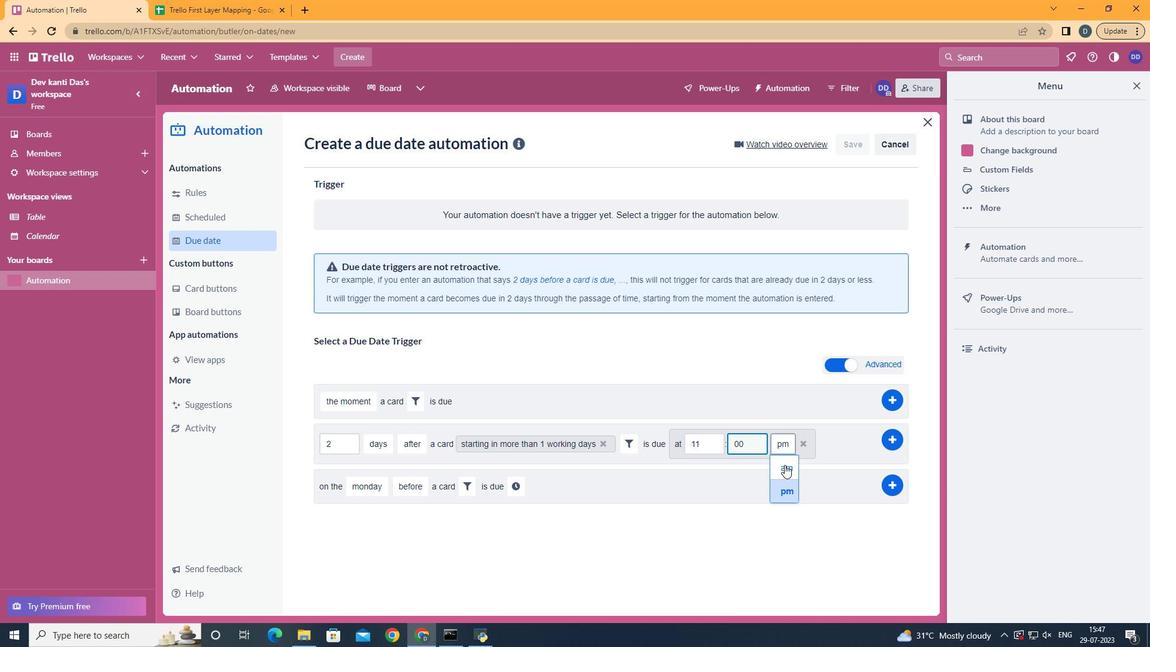 
